 Task: Change curve  line to dashed dotted.
Action: Mouse moved to (408, 297)
Screenshot: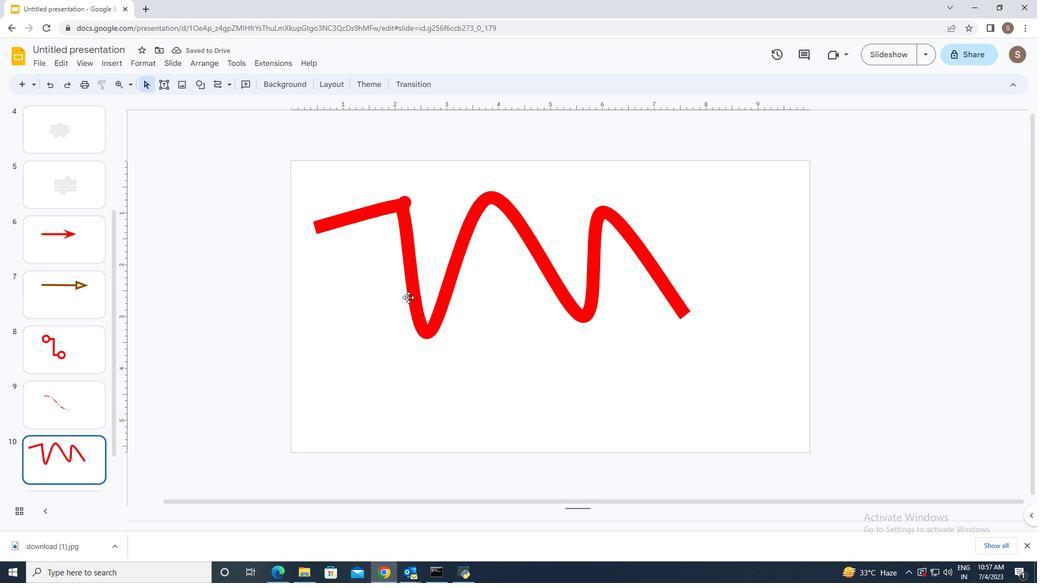 
Action: Mouse pressed left at (408, 297)
Screenshot: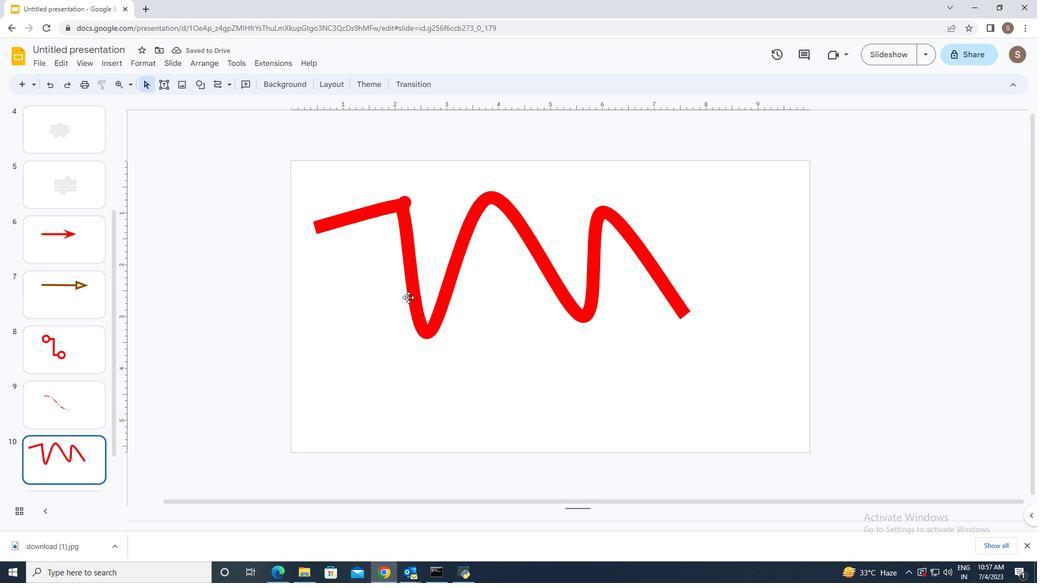 
Action: Mouse moved to (300, 80)
Screenshot: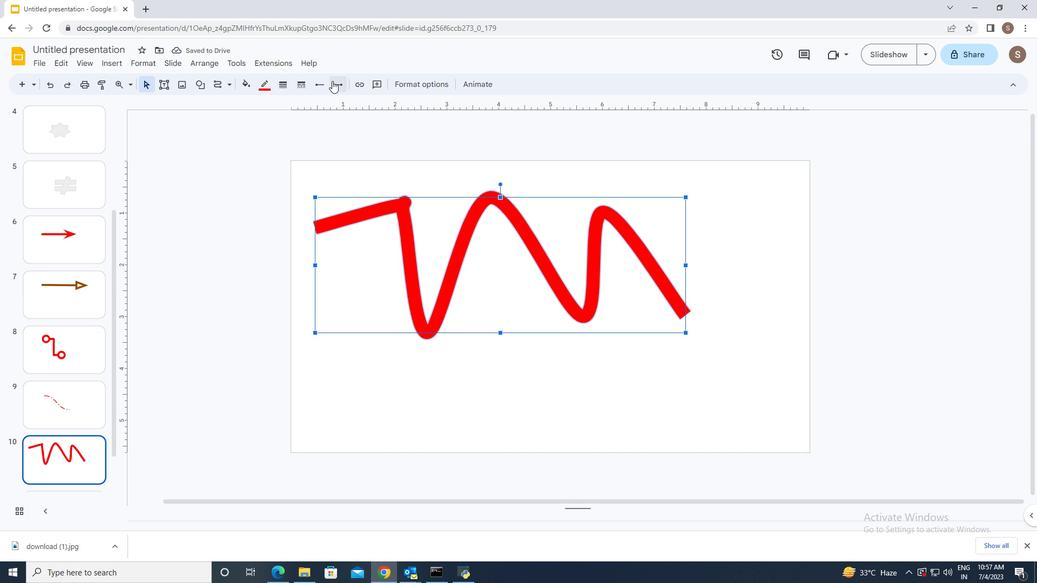 
Action: Mouse pressed left at (300, 80)
Screenshot: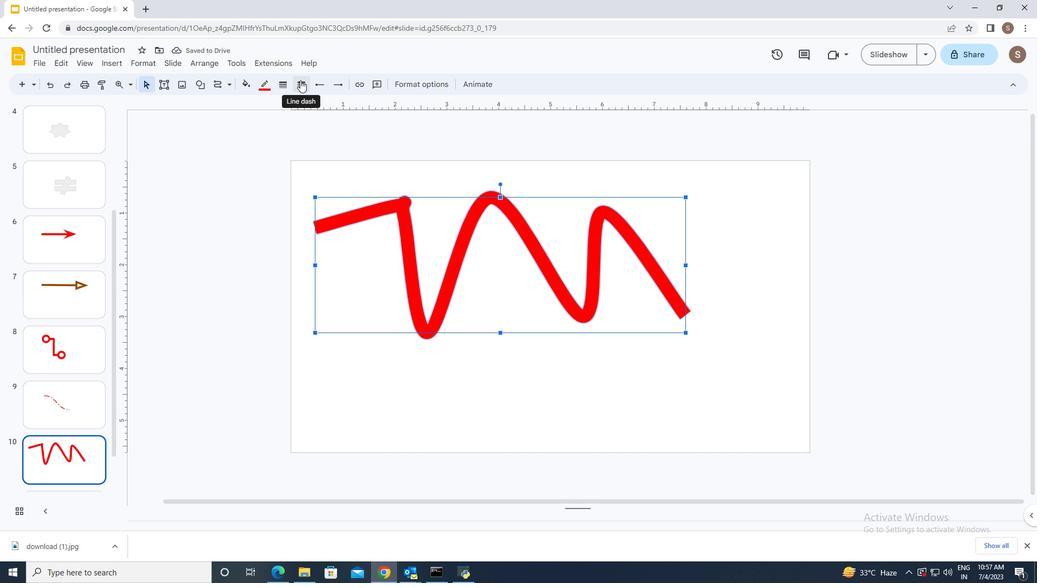 
Action: Mouse moved to (313, 152)
Screenshot: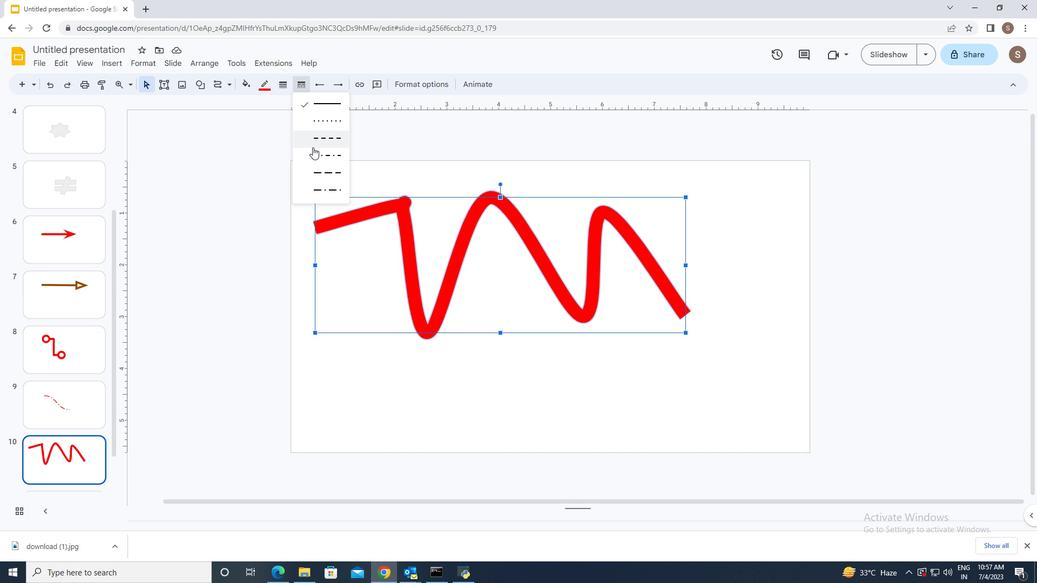 
Action: Mouse pressed left at (313, 152)
Screenshot: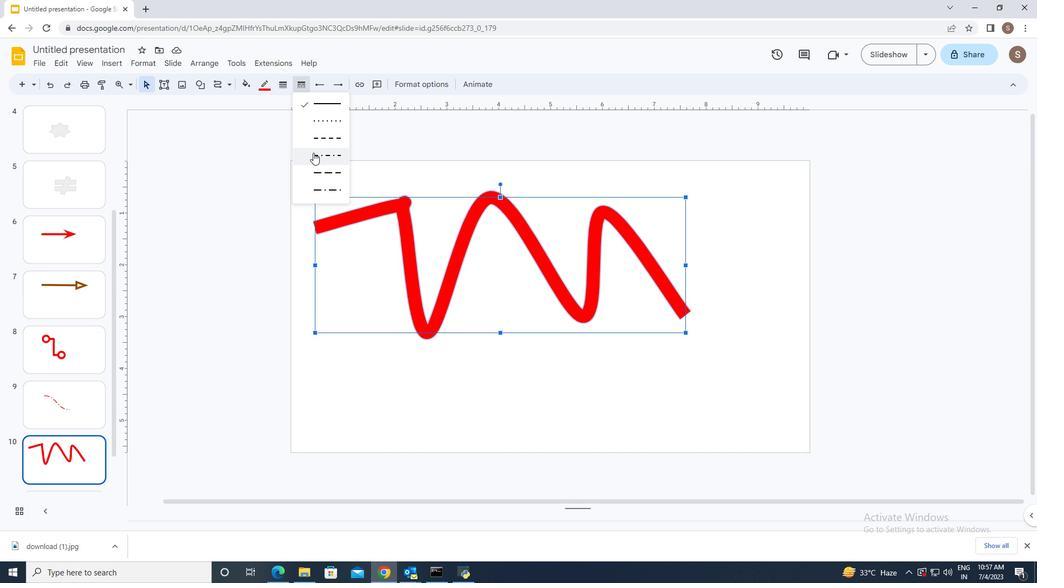 
Action: Mouse moved to (358, 372)
Screenshot: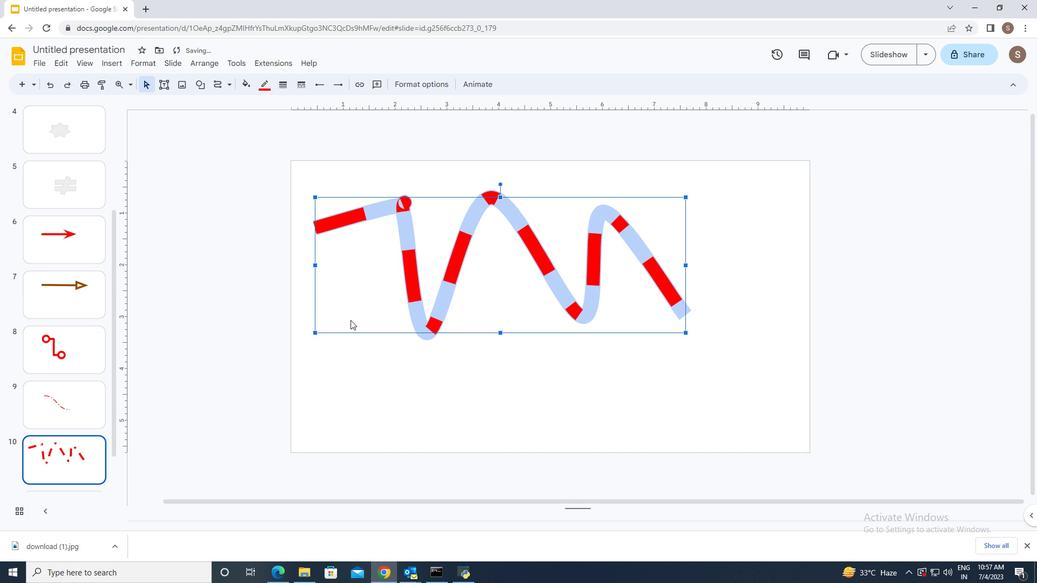 
Action: Mouse pressed left at (358, 372)
Screenshot: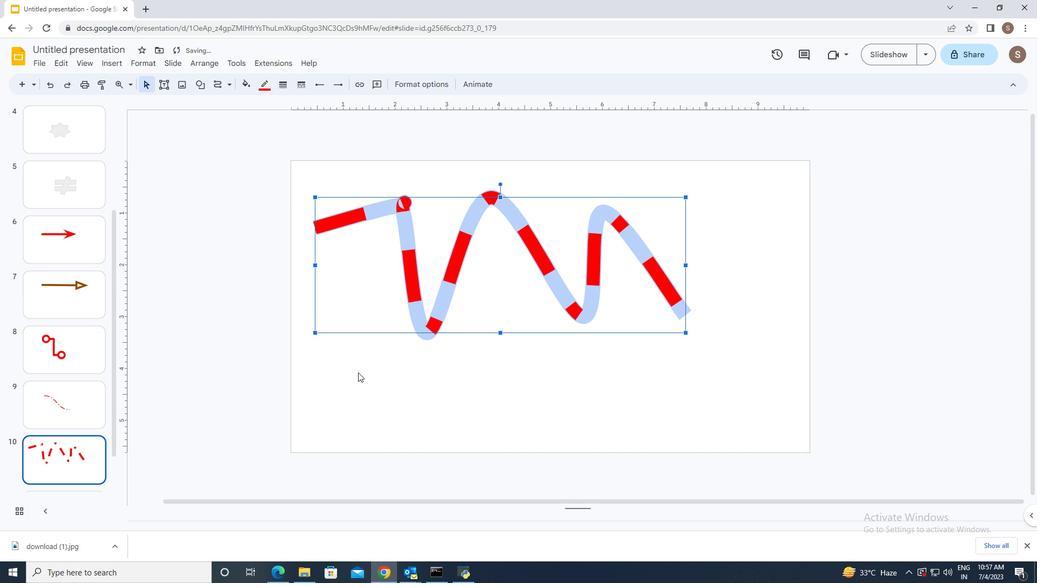
